 Task: Show all "Automation" power-ups.
Action: Mouse pressed left at (480, 293)
Screenshot: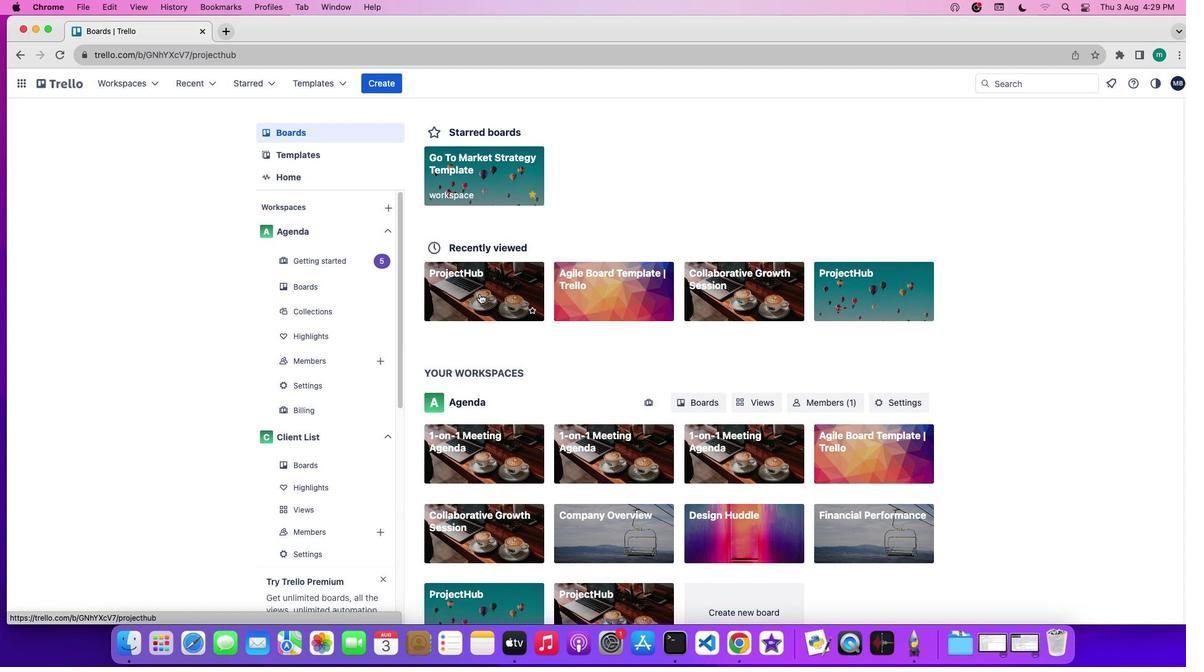 
Action: Mouse moved to (1058, 263)
Screenshot: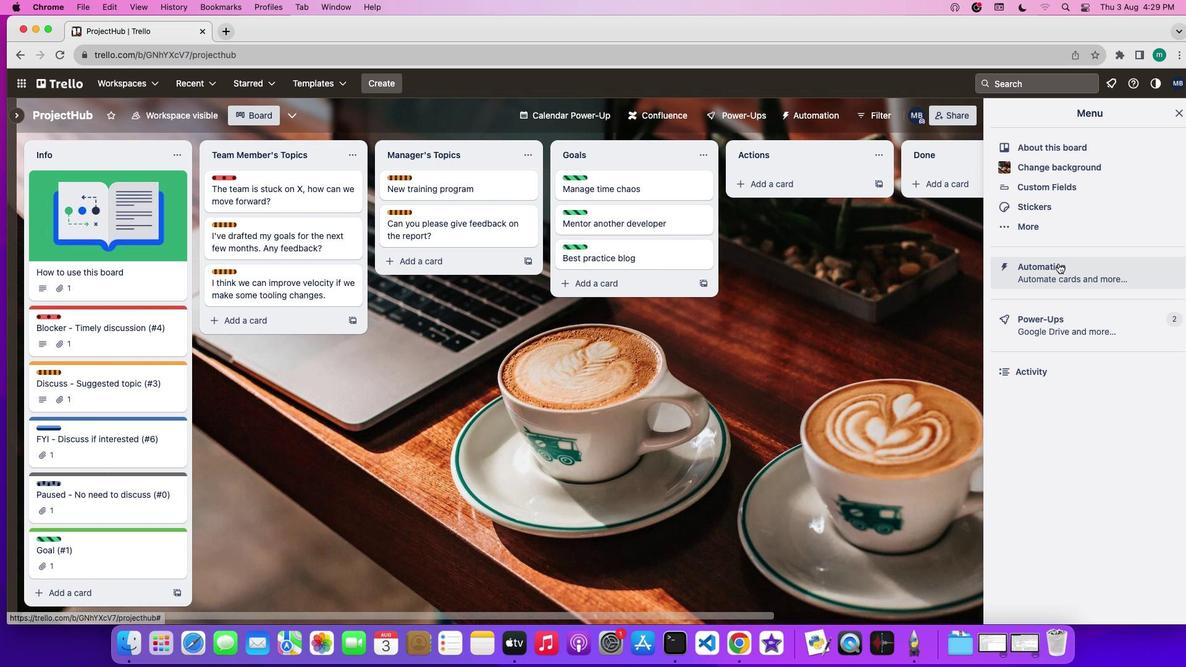 
Action: Mouse pressed left at (1058, 263)
Screenshot: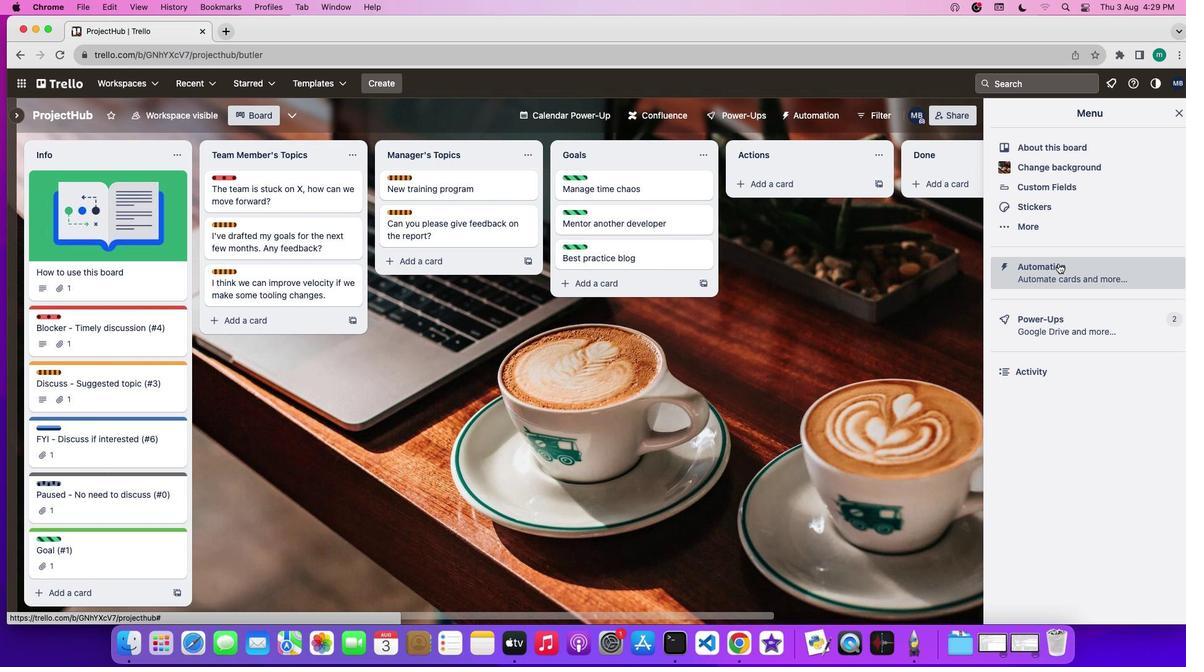 
Action: Mouse moved to (733, 120)
Screenshot: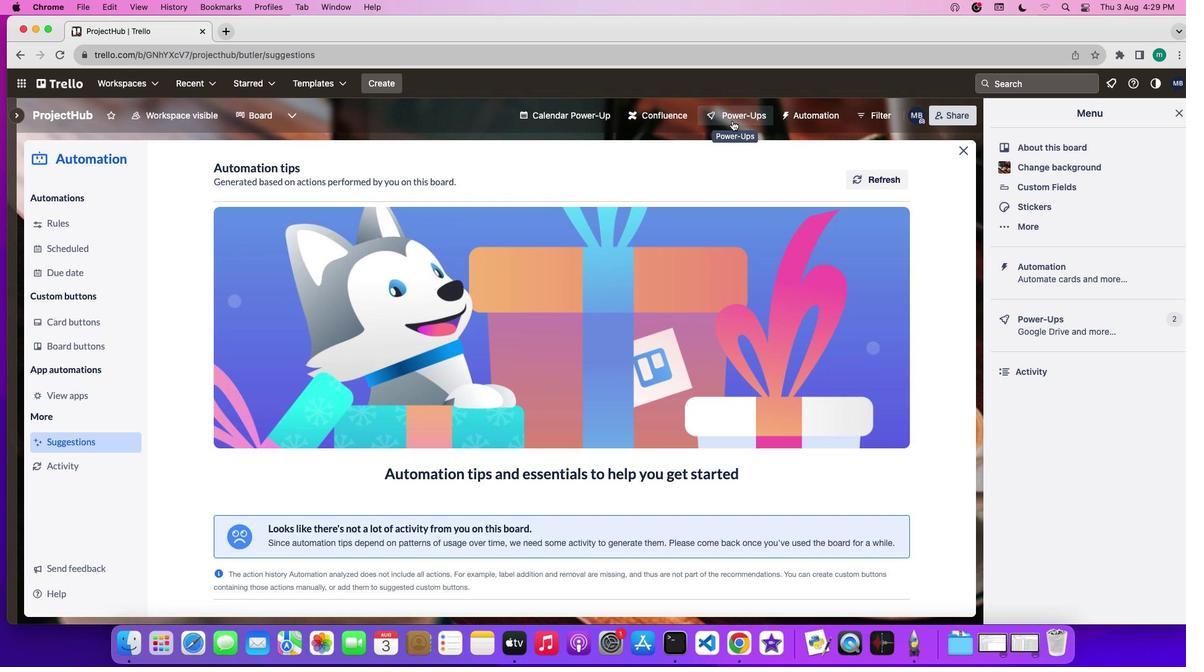 
Action: Mouse pressed left at (733, 120)
Screenshot: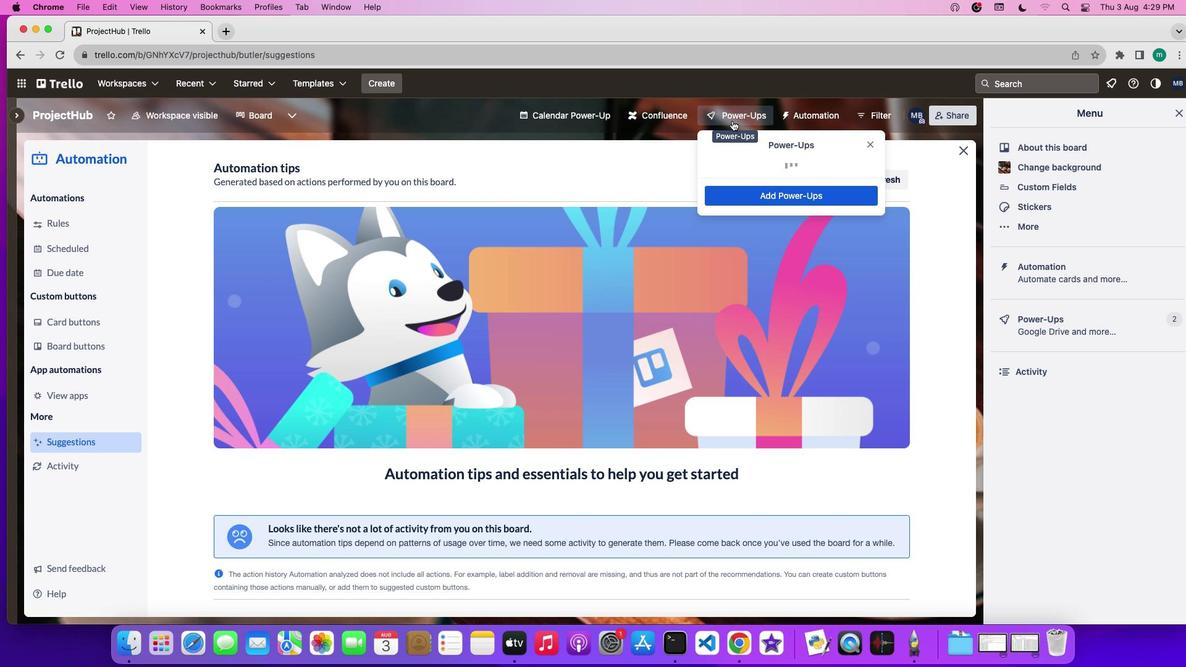 
Action: Mouse moved to (743, 444)
Screenshot: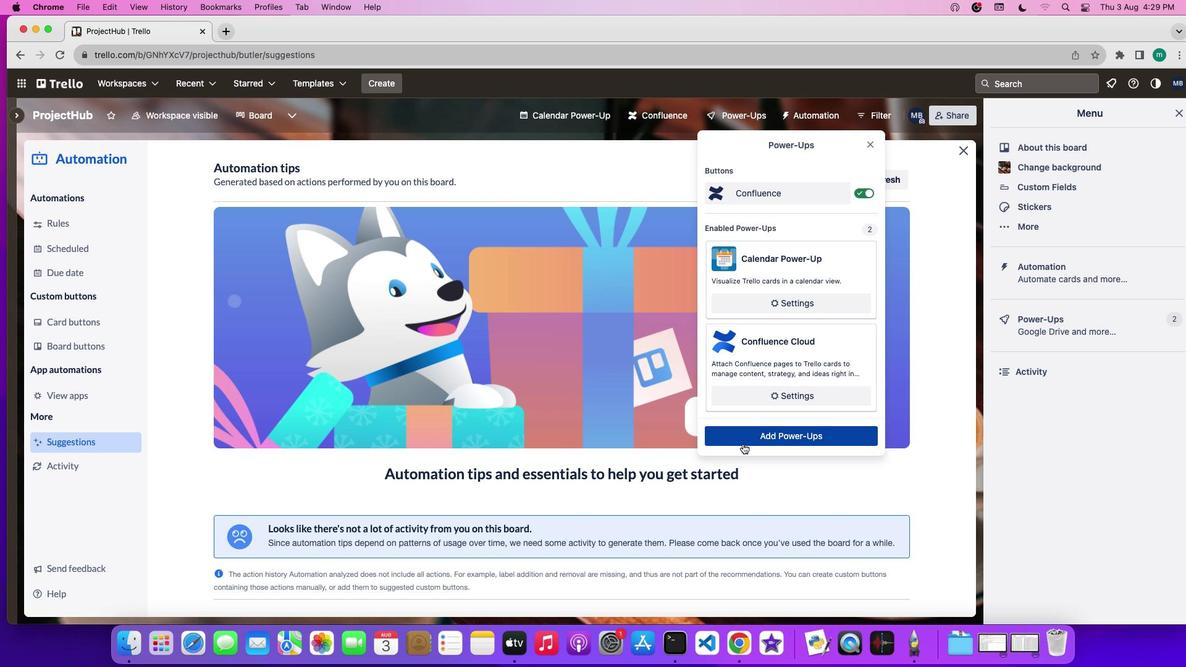 
Action: Mouse pressed left at (743, 444)
Screenshot: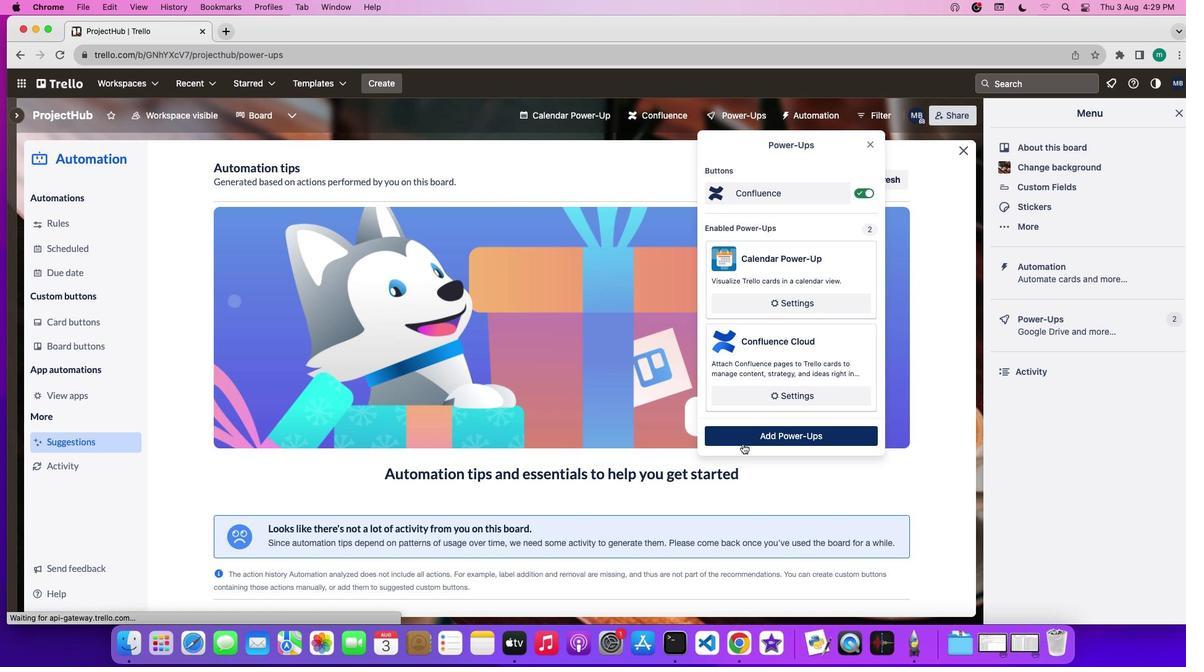 
Action: Mouse moved to (189, 317)
Screenshot: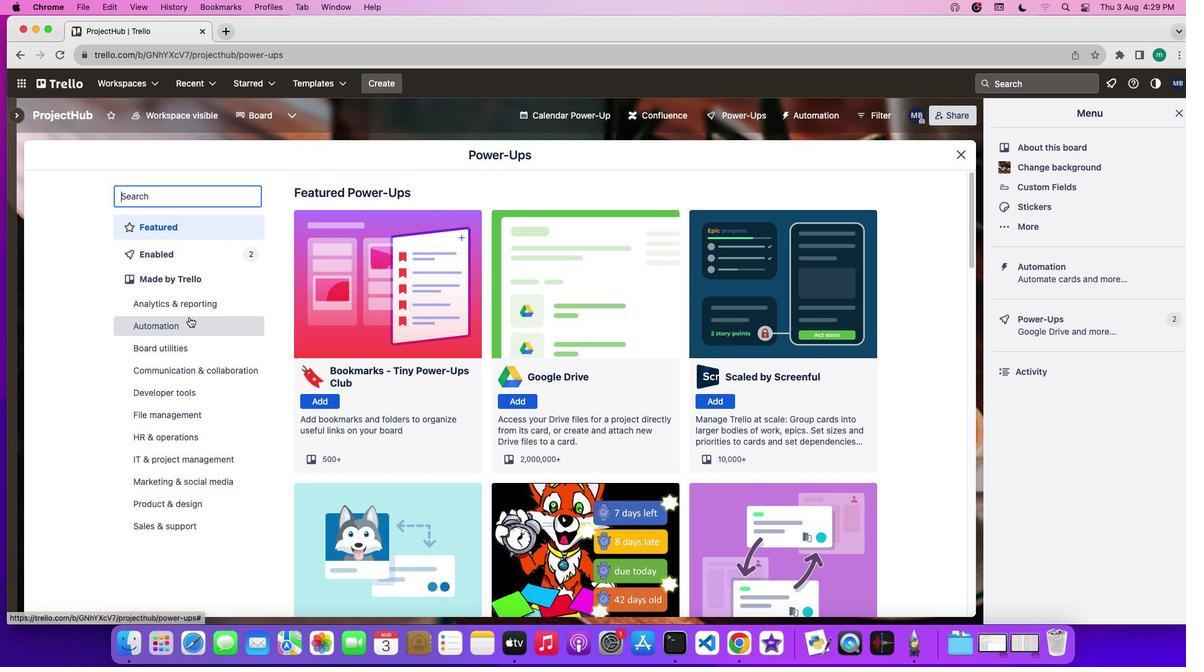 
Action: Mouse pressed left at (189, 317)
Screenshot: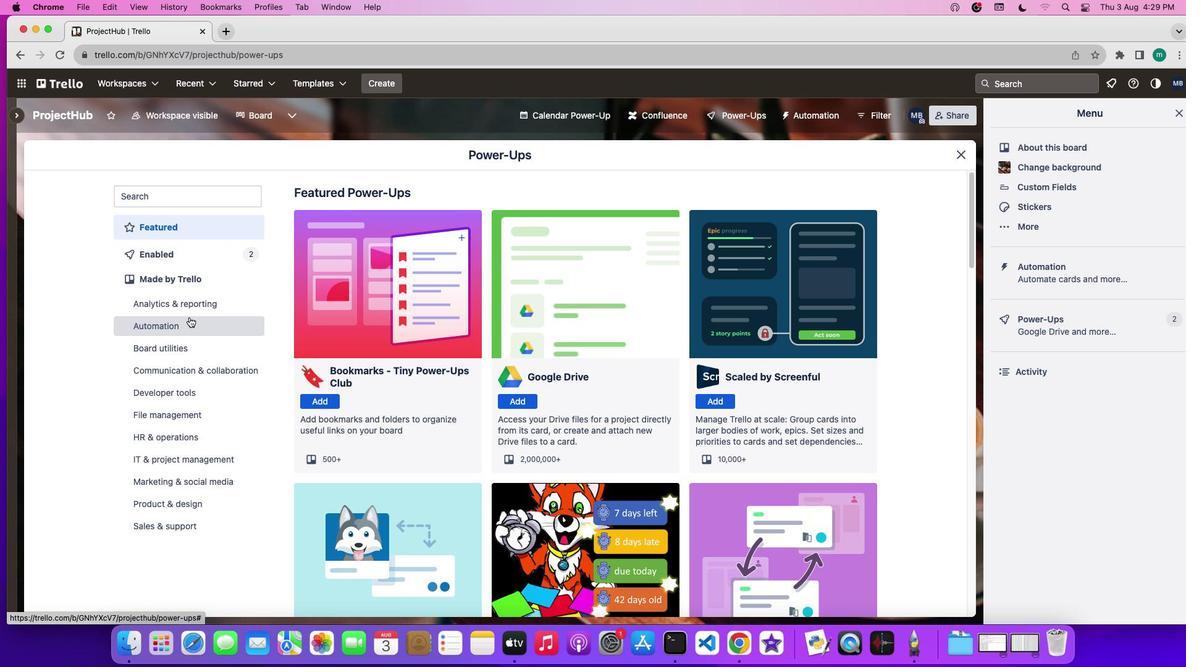 
Action: Mouse moved to (496, 414)
Screenshot: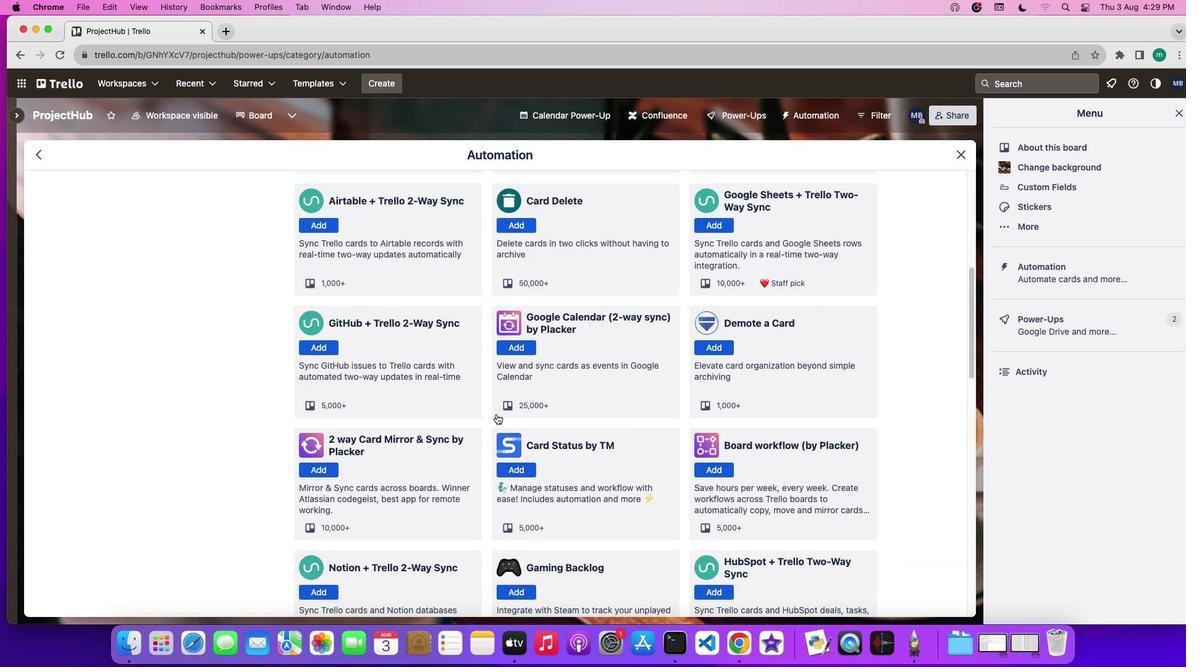 
Action: Mouse scrolled (496, 414) with delta (0, 0)
Screenshot: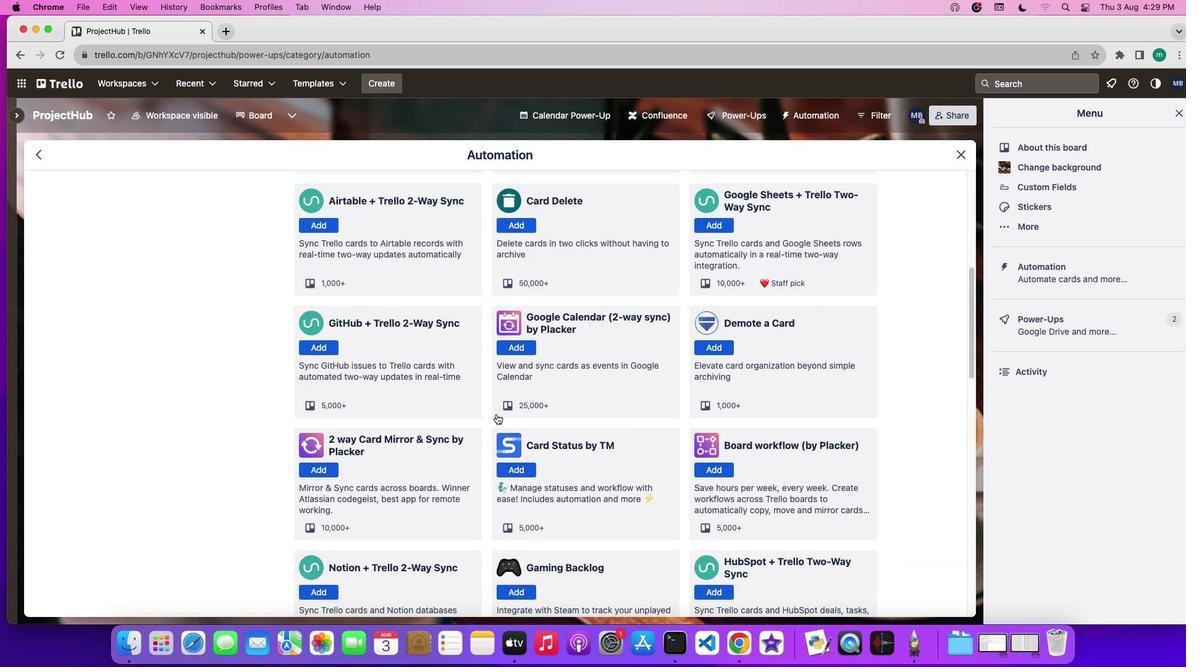
Action: Mouse moved to (496, 414)
Screenshot: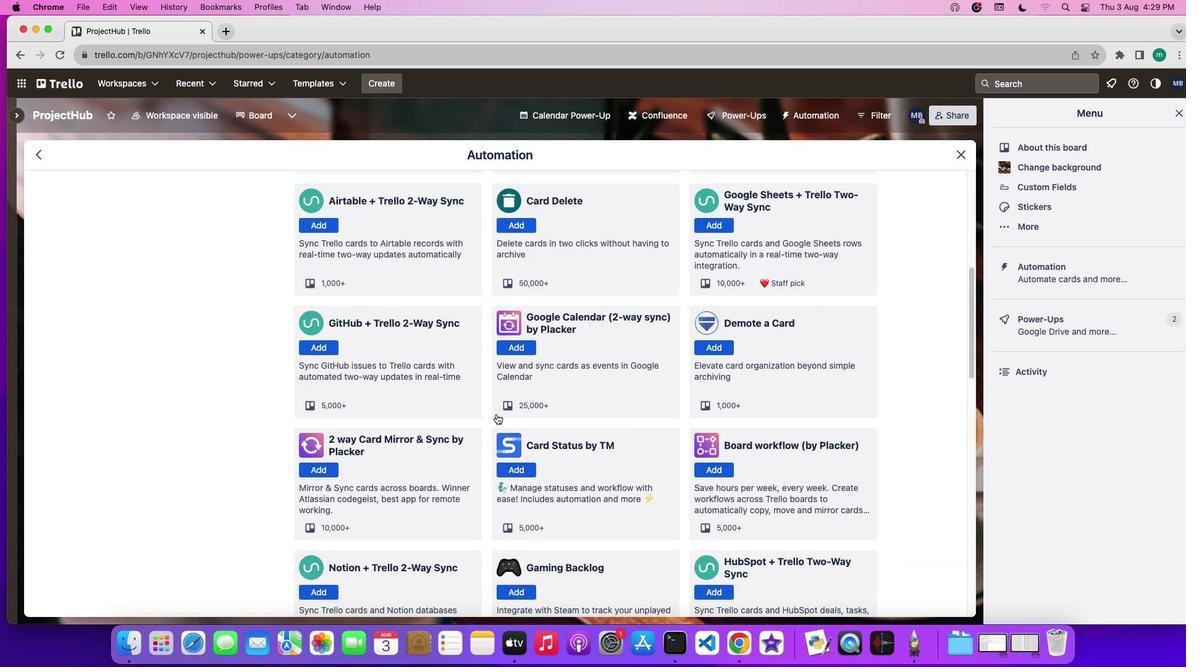 
Action: Mouse scrolled (496, 414) with delta (0, 0)
Screenshot: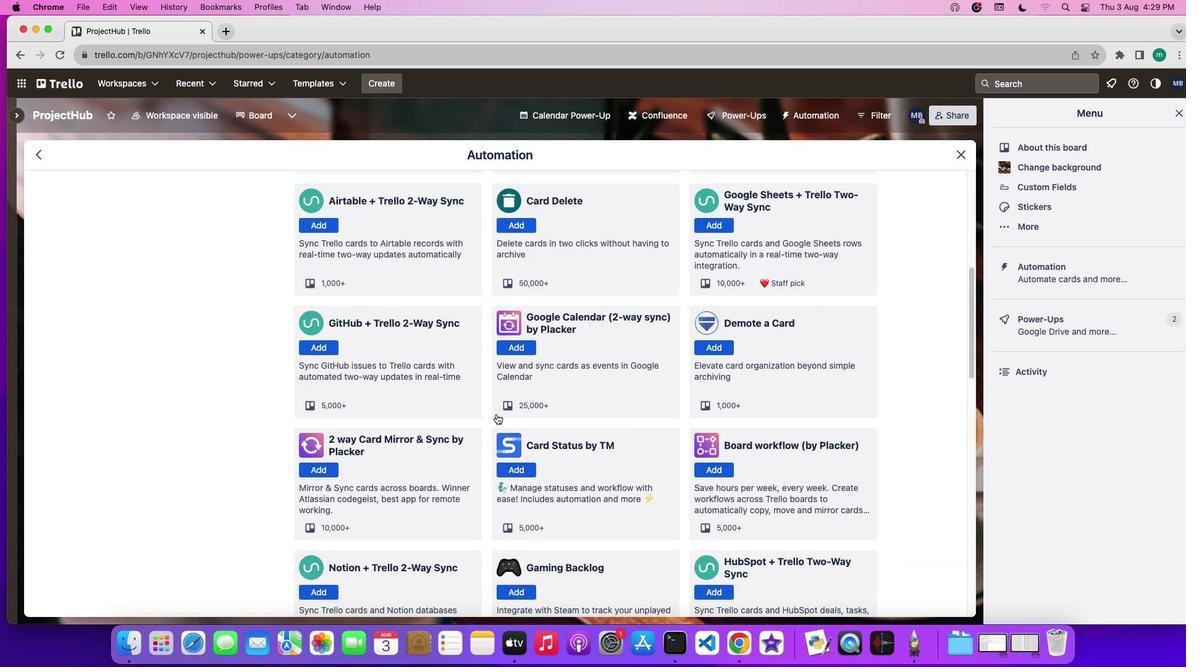 
Action: Mouse scrolled (496, 414) with delta (0, -1)
Screenshot: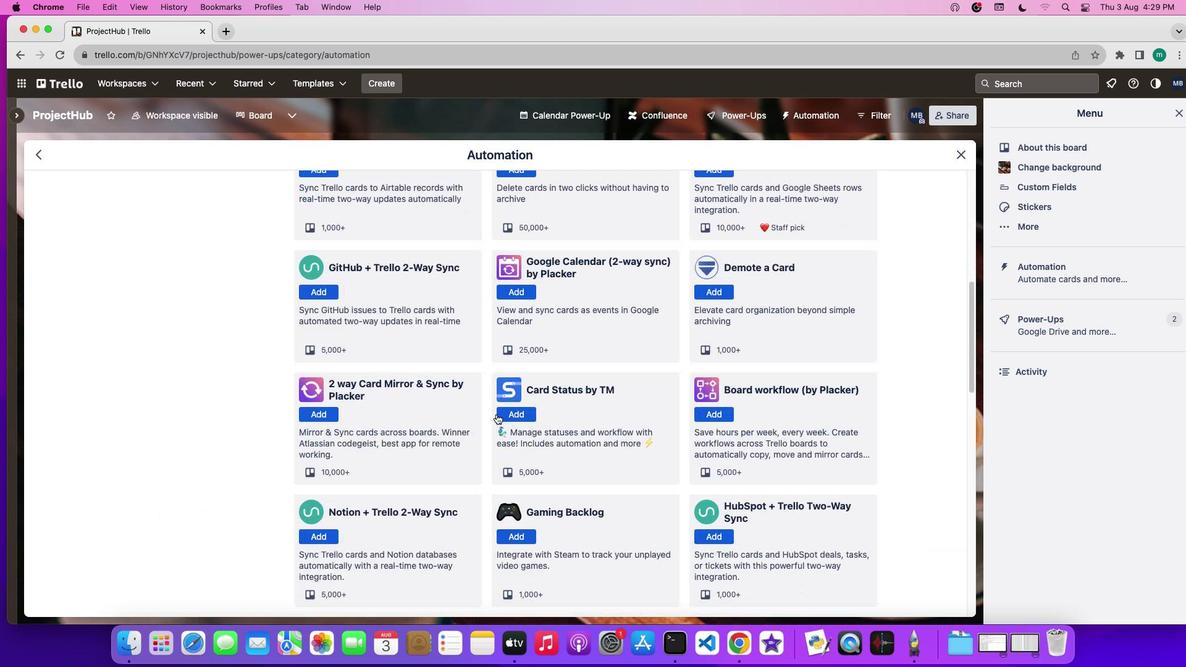 
Action: Mouse scrolled (496, 414) with delta (0, -2)
Screenshot: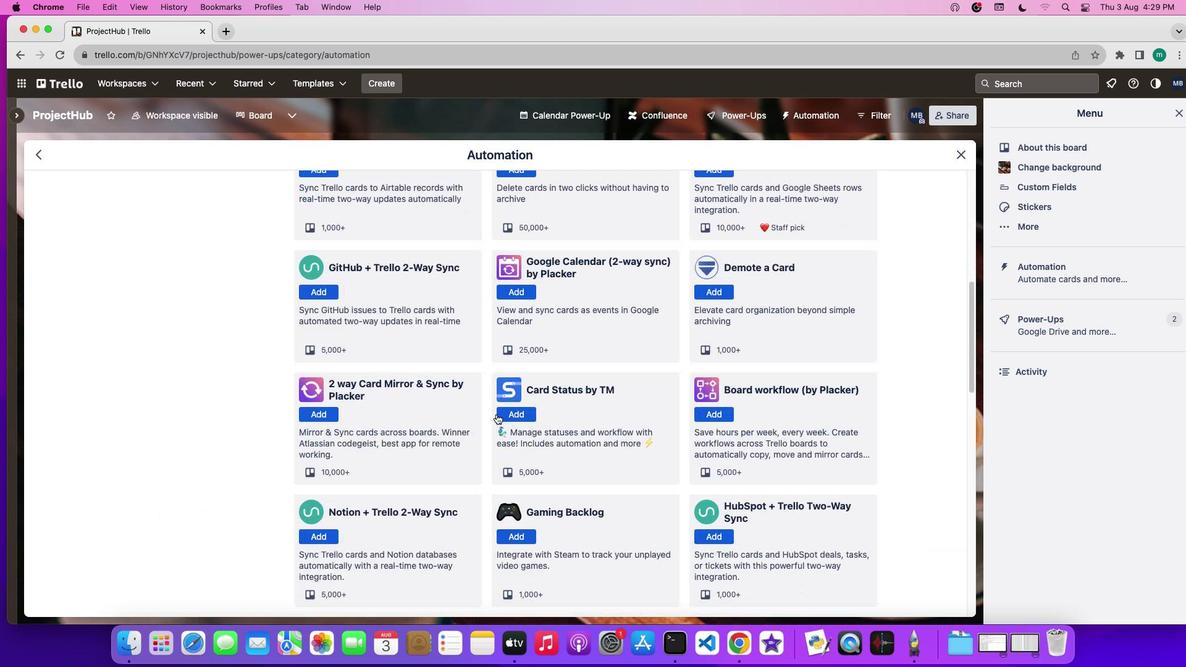 
Action: Mouse scrolled (496, 414) with delta (0, -3)
Screenshot: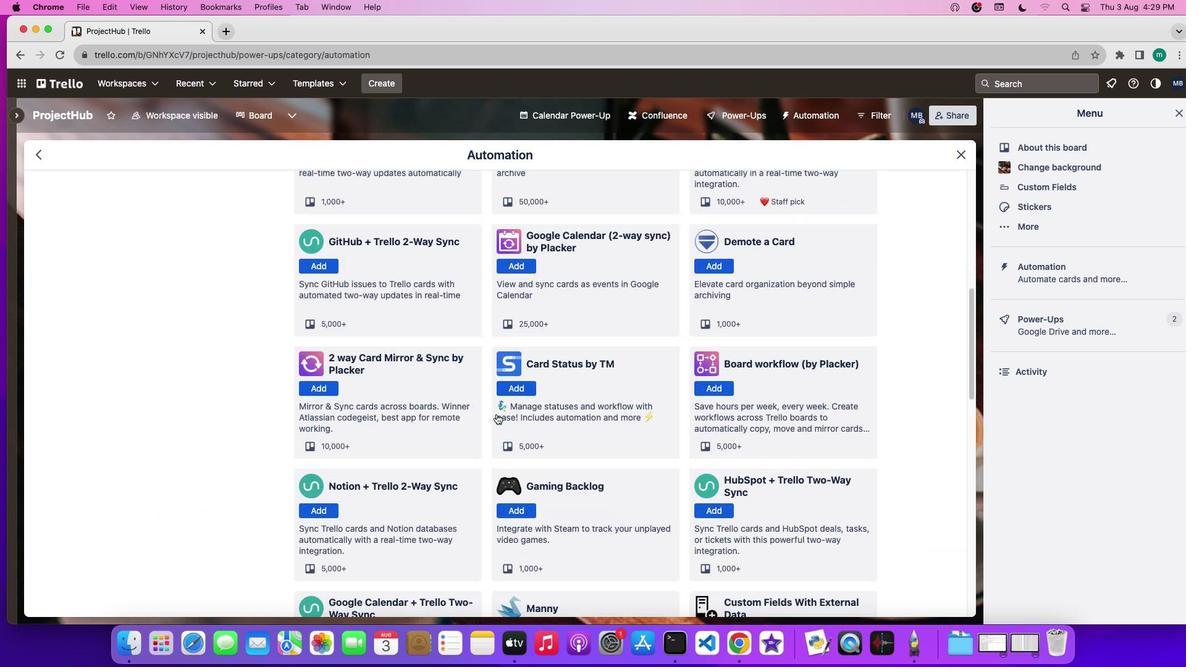
Action: Mouse scrolled (496, 414) with delta (0, -3)
Screenshot: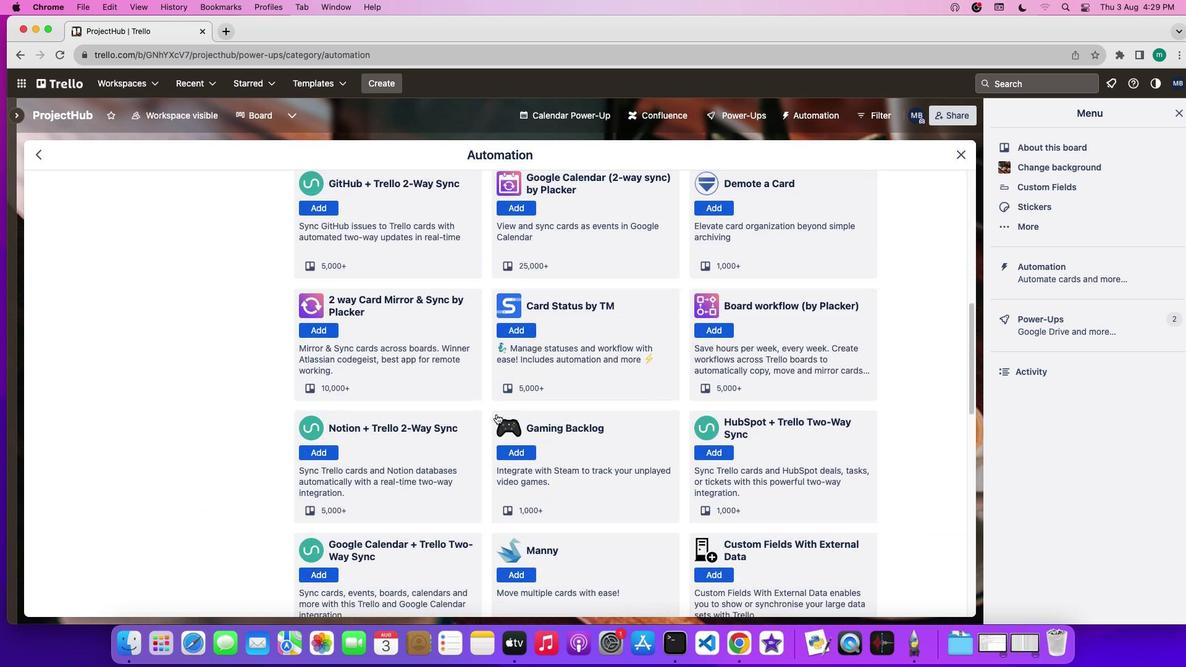
Action: Mouse scrolled (496, 414) with delta (0, 0)
Screenshot: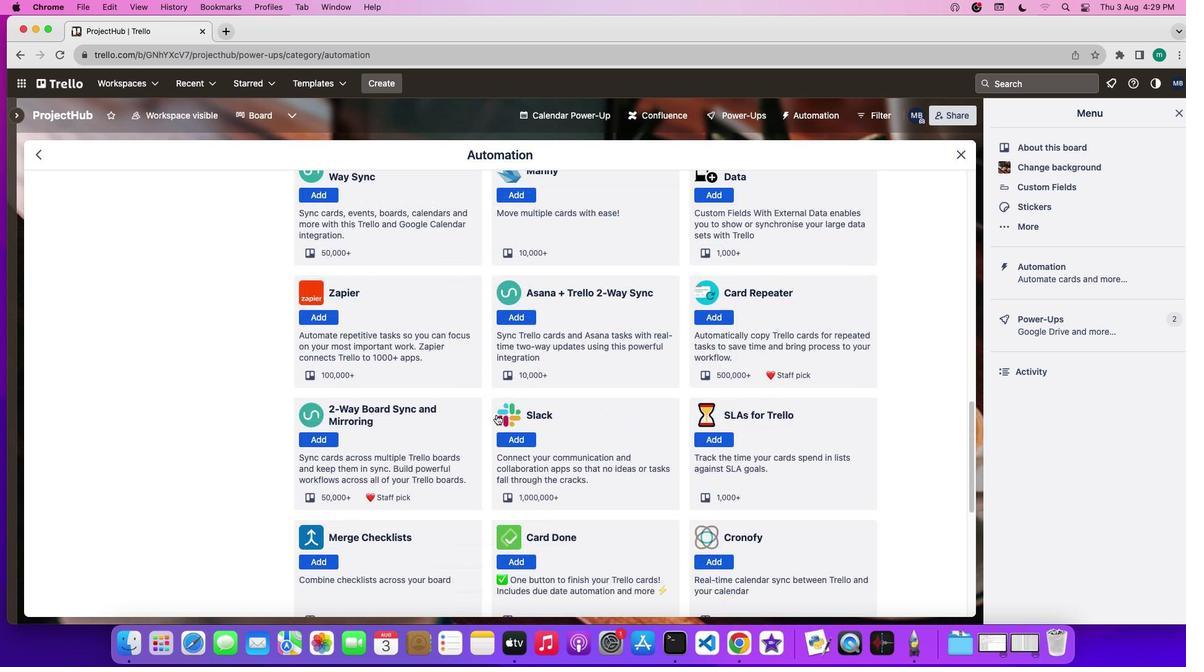 
Action: Mouse scrolled (496, 414) with delta (0, 0)
Screenshot: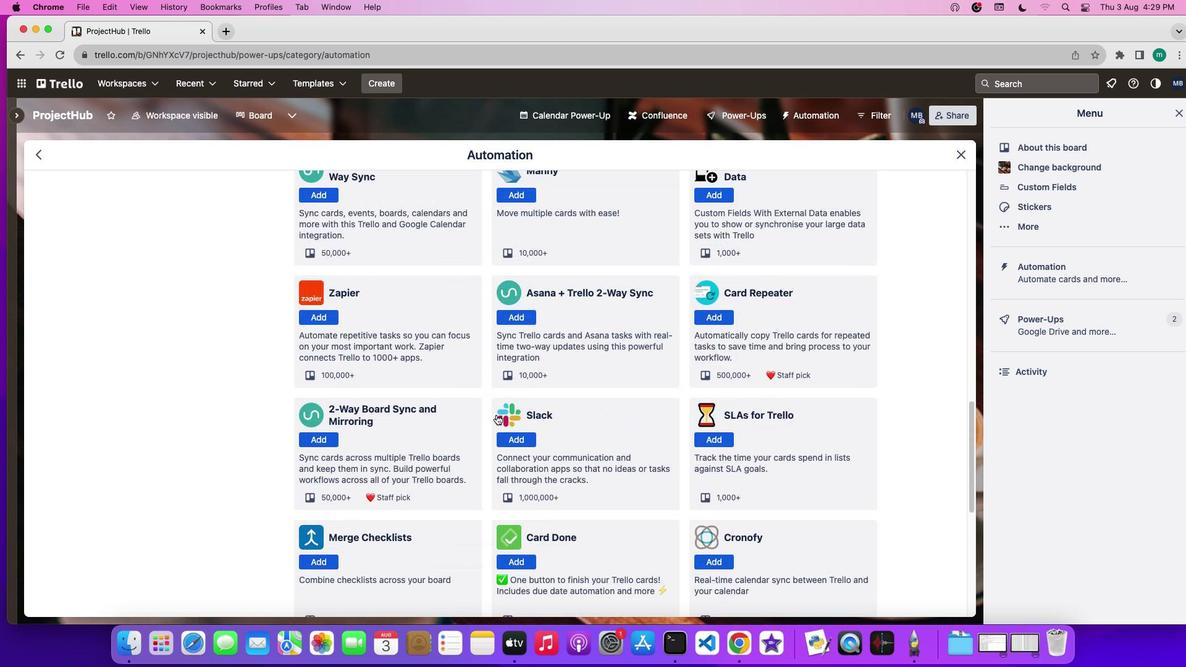
Action: Mouse scrolled (496, 414) with delta (0, -1)
Screenshot: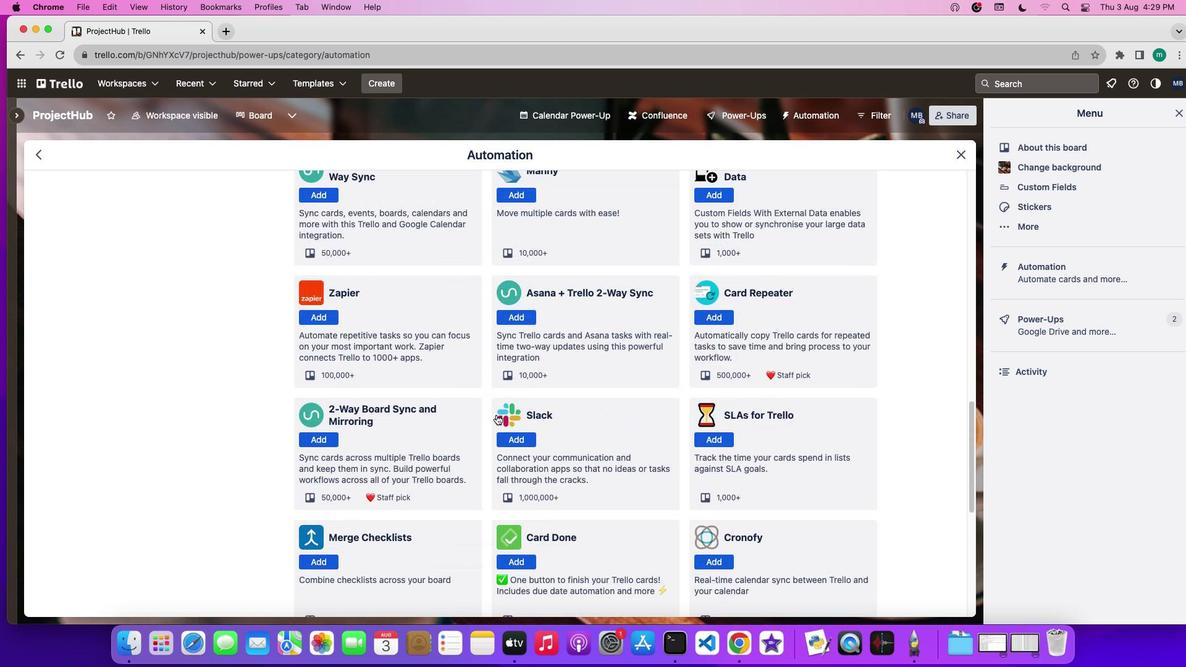 
Action: Mouse moved to (496, 414)
Screenshot: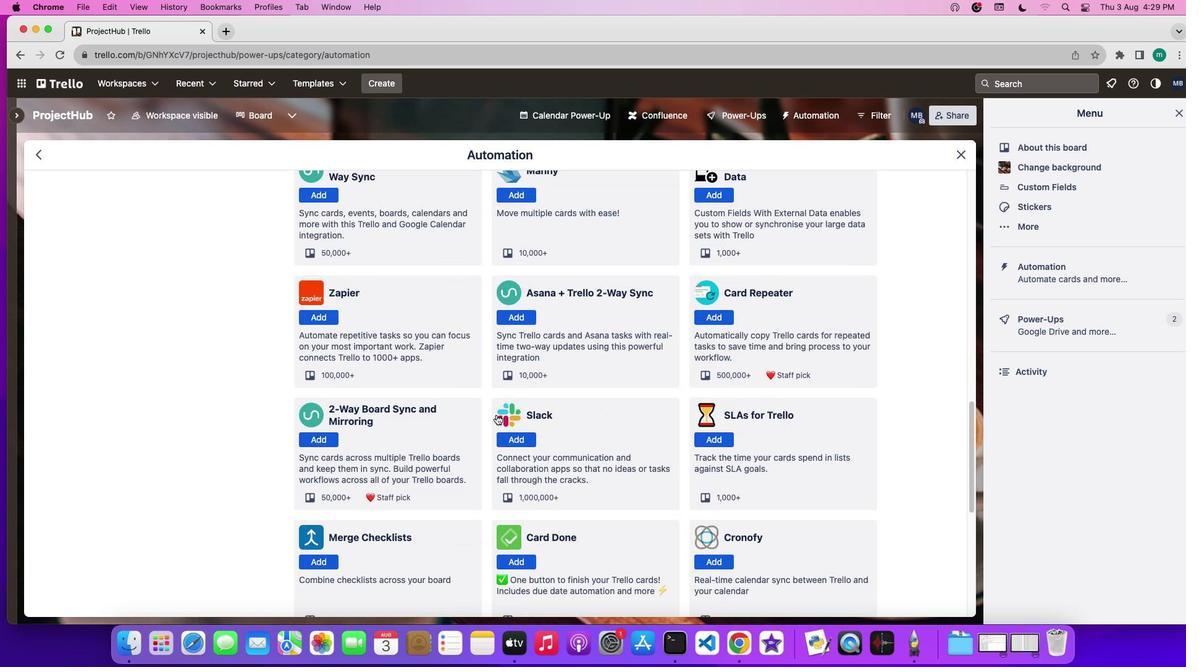 
Action: Mouse scrolled (496, 414) with delta (0, -3)
Screenshot: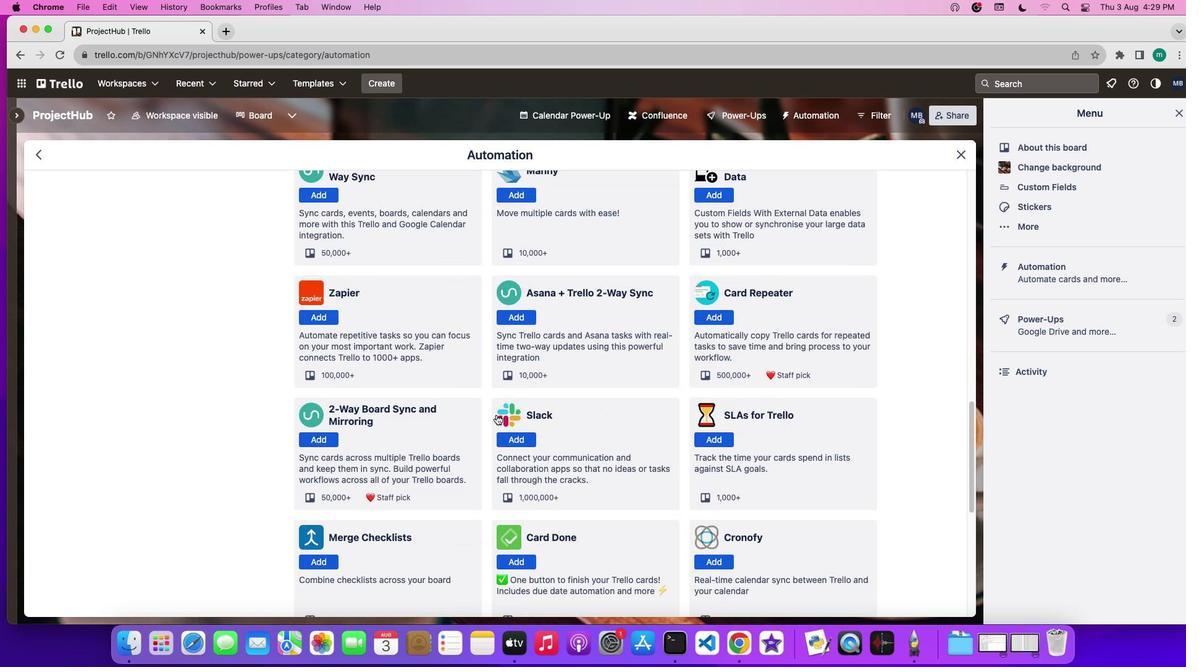 
Action: Mouse scrolled (496, 414) with delta (0, -3)
Screenshot: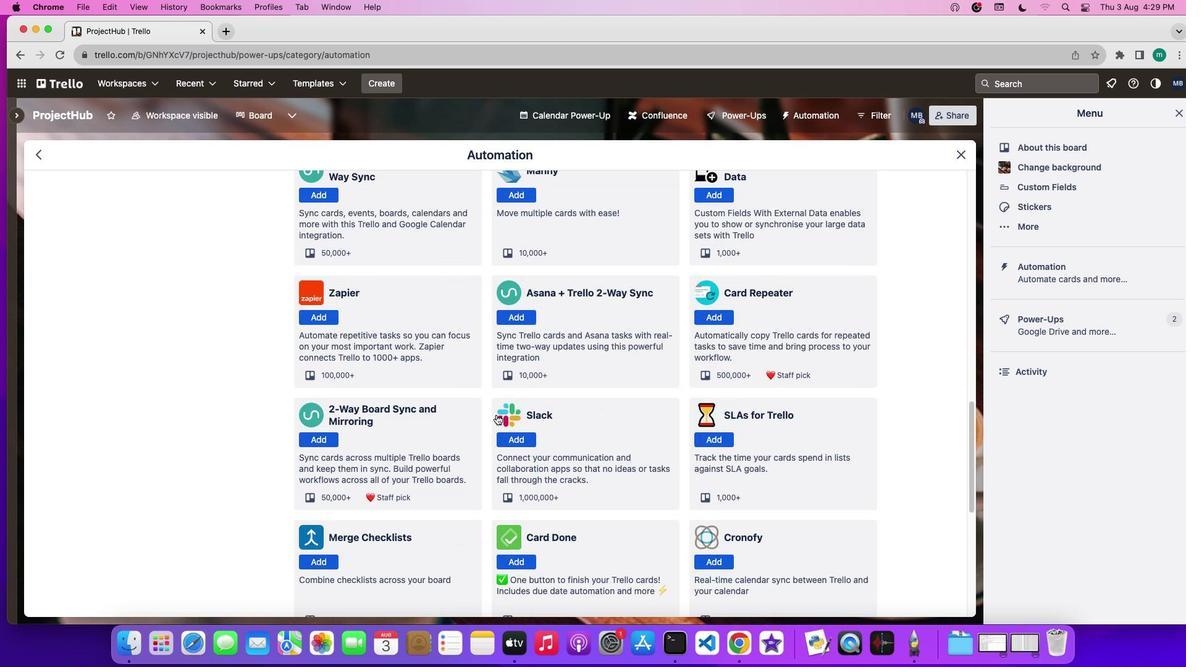 
Action: Mouse scrolled (496, 414) with delta (0, 0)
Screenshot: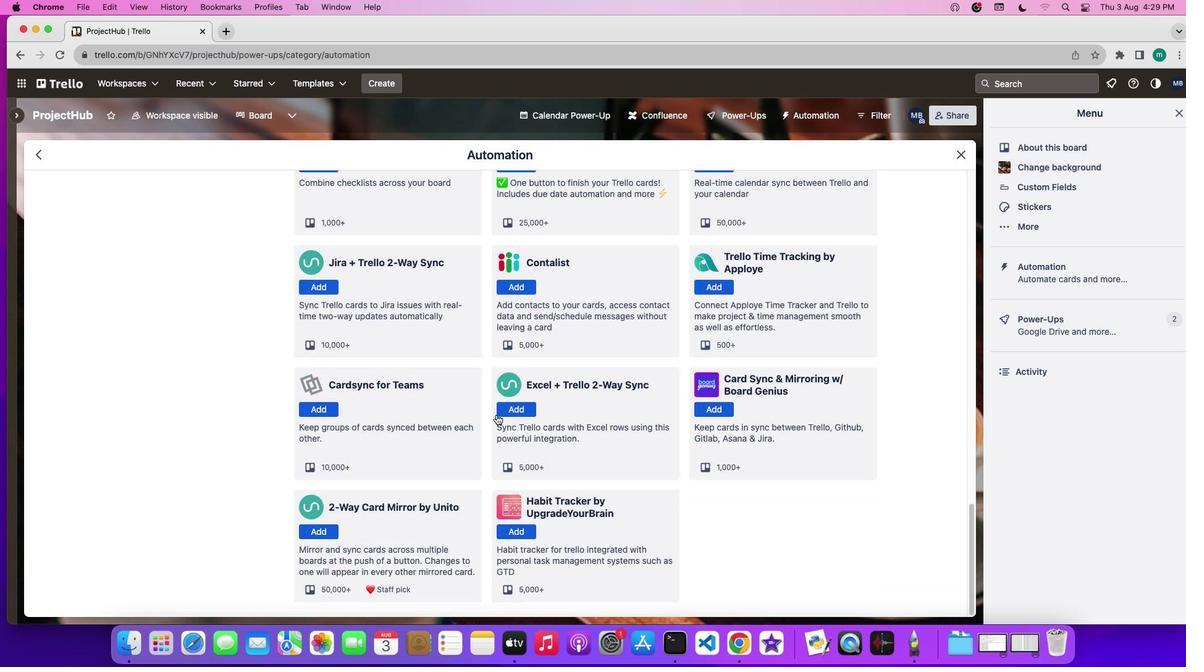 
Action: Mouse scrolled (496, 414) with delta (0, 0)
Screenshot: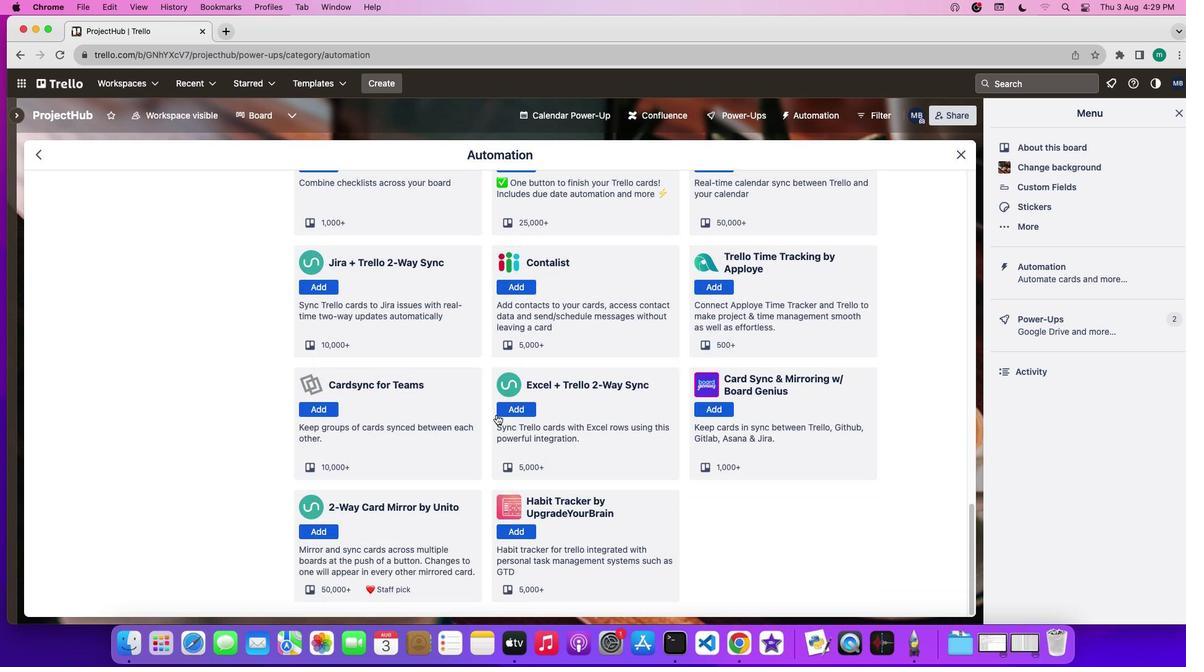 
Action: Mouse scrolled (496, 414) with delta (0, -1)
Screenshot: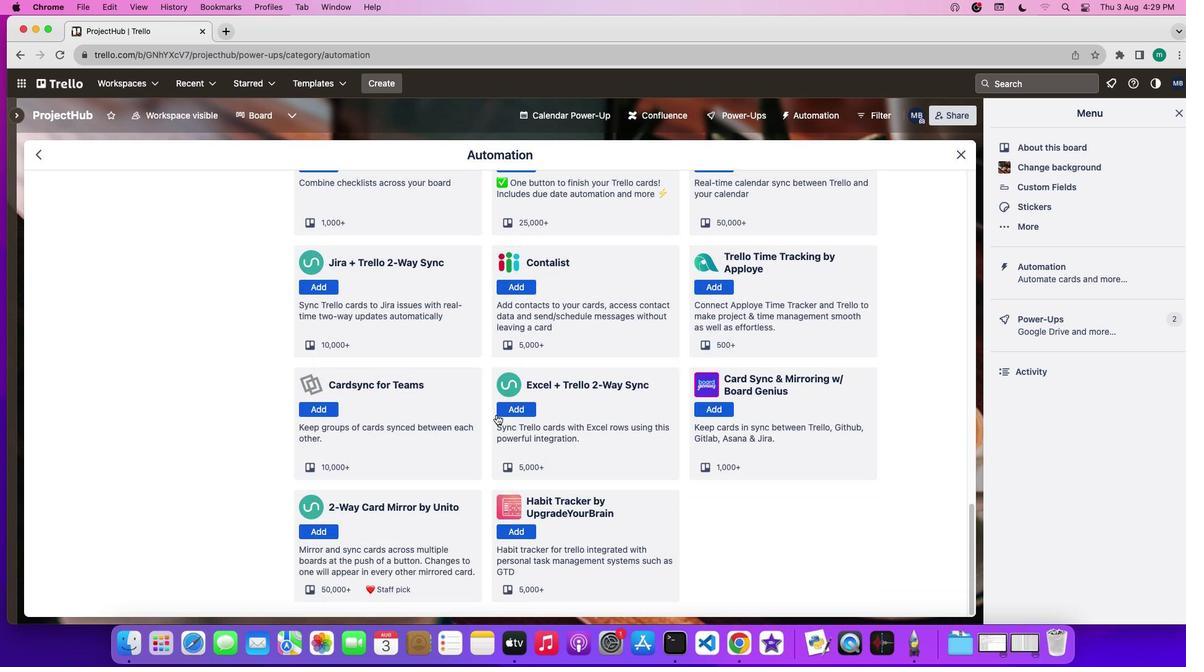 
Action: Mouse scrolled (496, 414) with delta (0, -3)
Screenshot: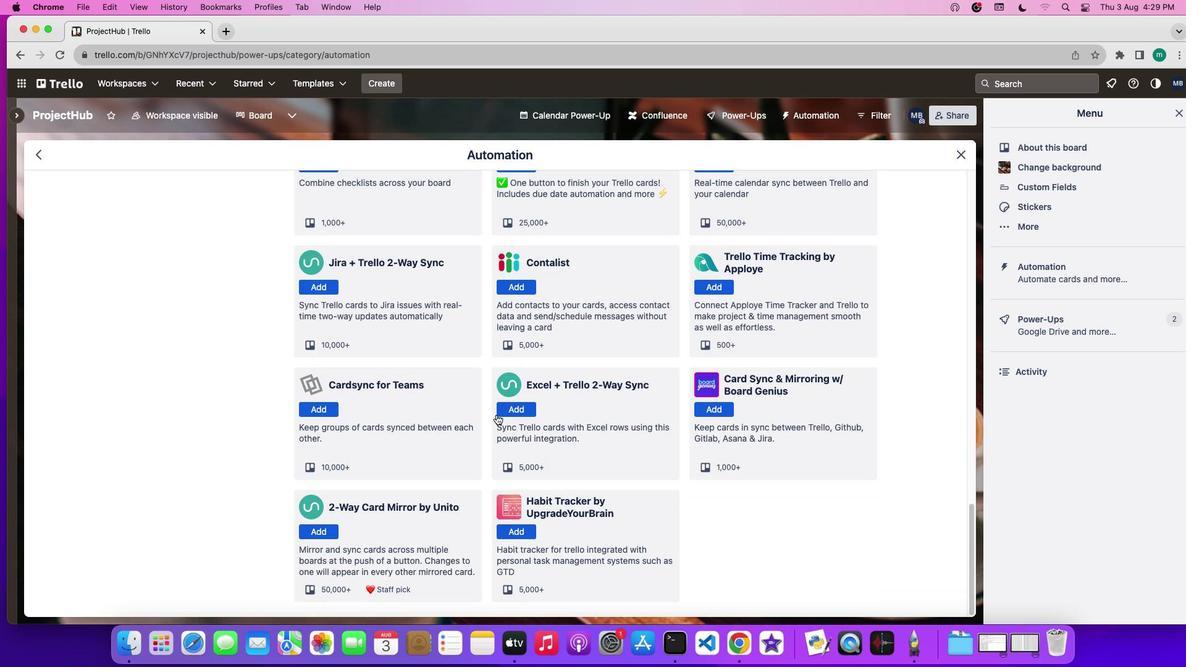 
Action: Mouse scrolled (496, 414) with delta (0, -3)
Screenshot: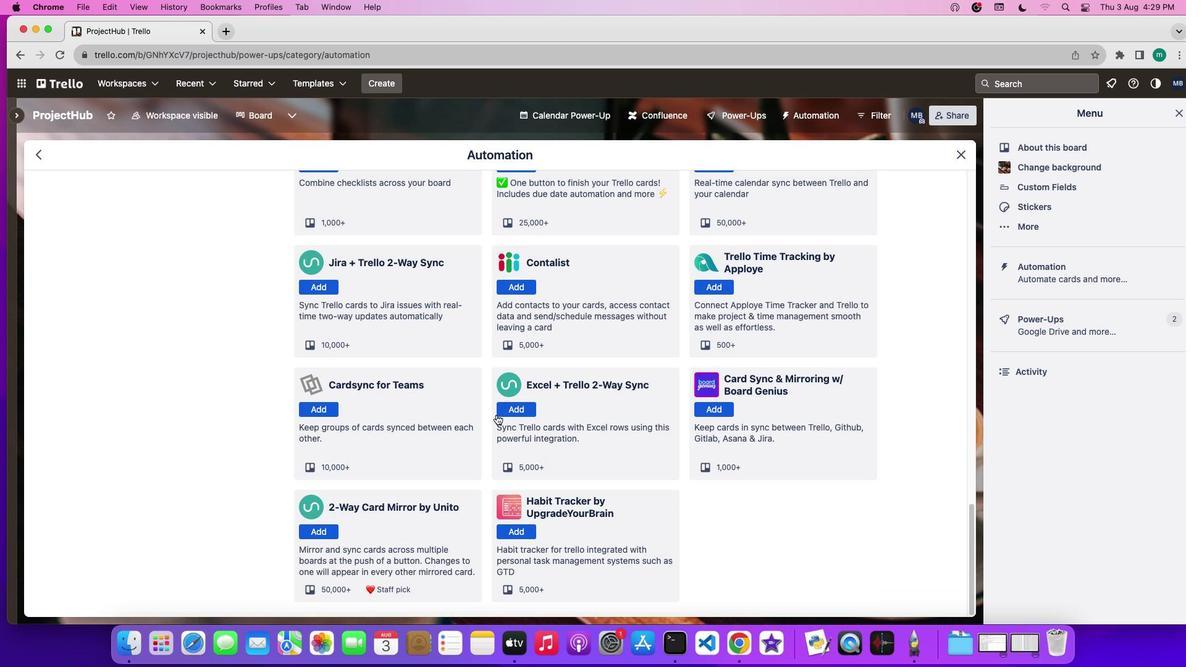 
Action: Mouse scrolled (496, 414) with delta (0, 0)
Screenshot: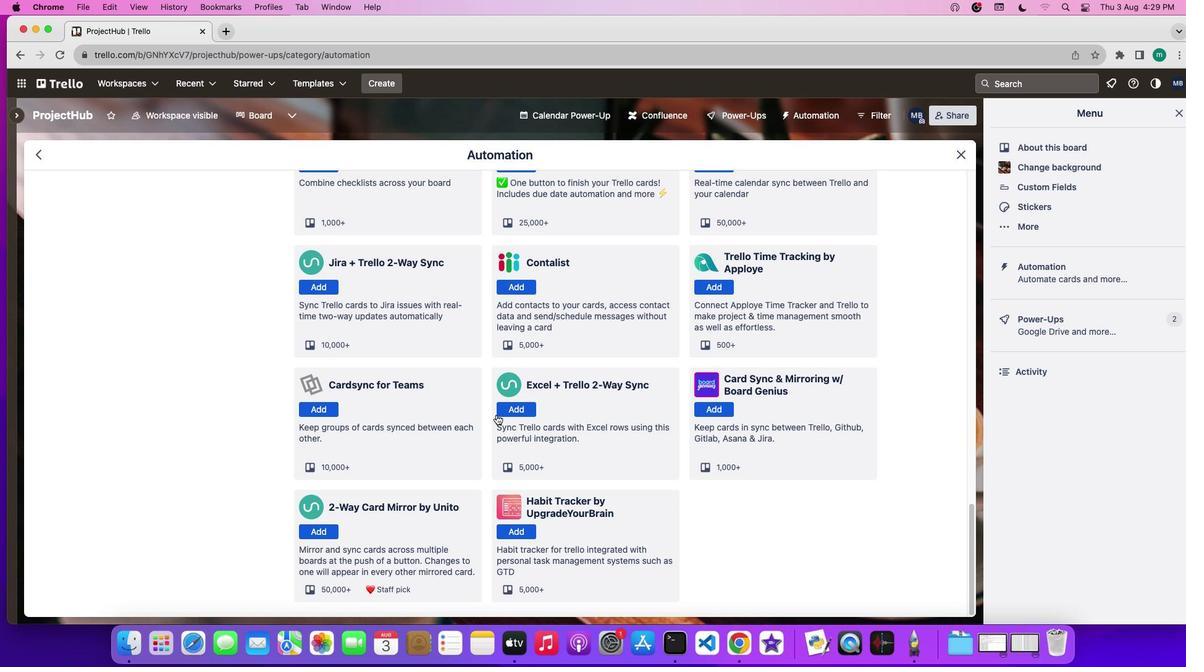 
Action: Mouse scrolled (496, 414) with delta (0, 0)
Screenshot: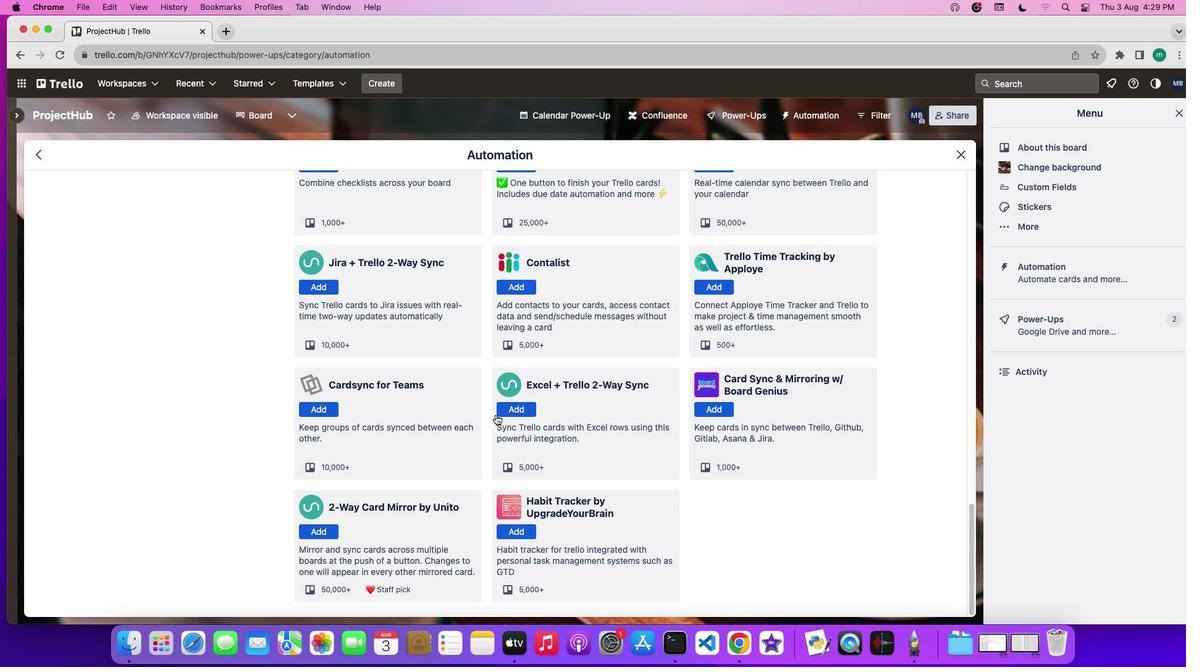 
Action: Mouse moved to (504, 424)
Screenshot: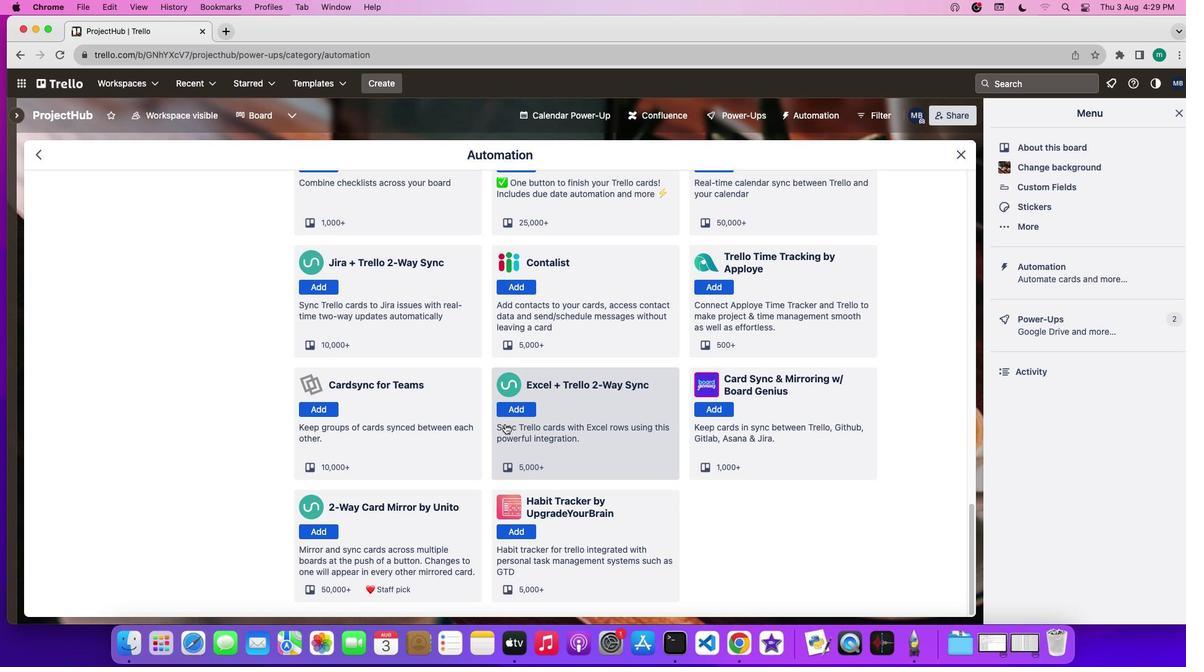 
